 Task: Create Workspace DevOps Workspace description Manage and track employee grievances and resolutions. Workspace type Education
Action: Mouse moved to (429, 72)
Screenshot: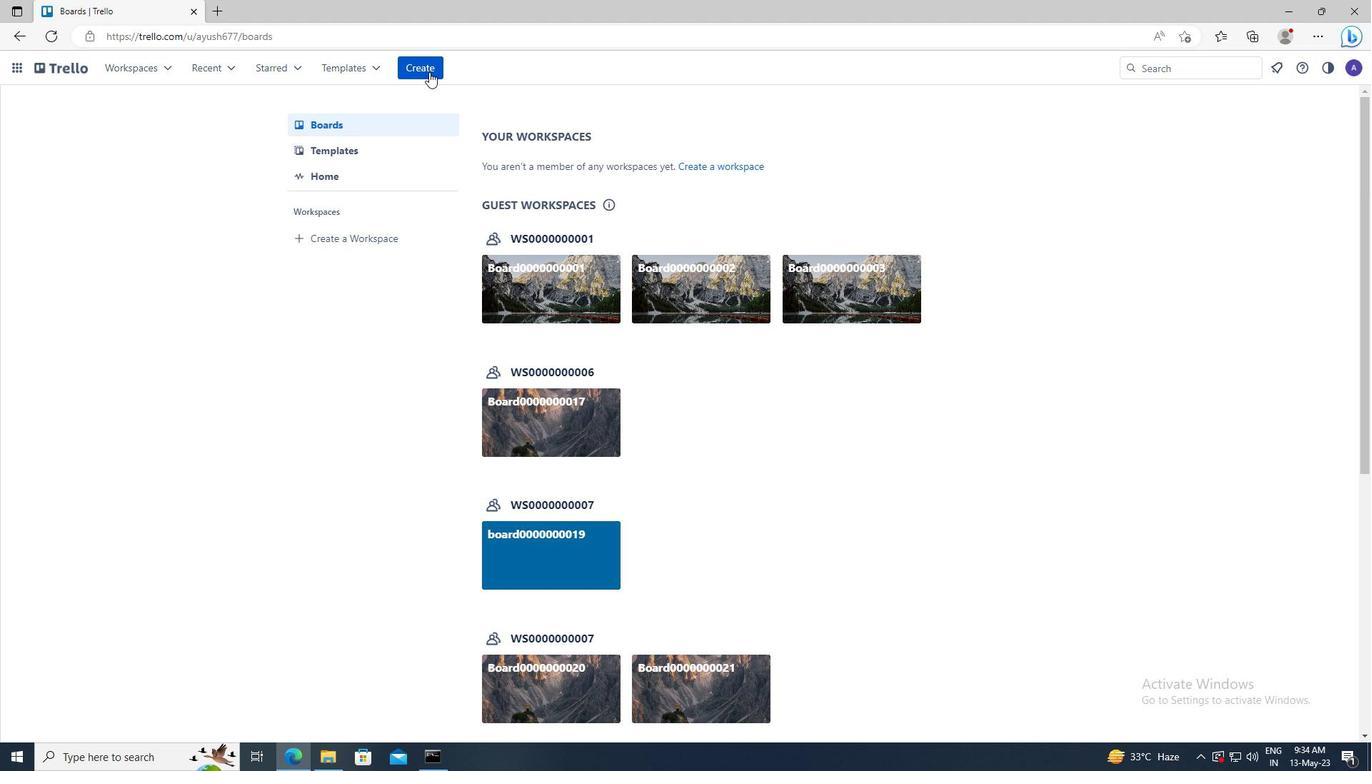 
Action: Mouse pressed left at (429, 72)
Screenshot: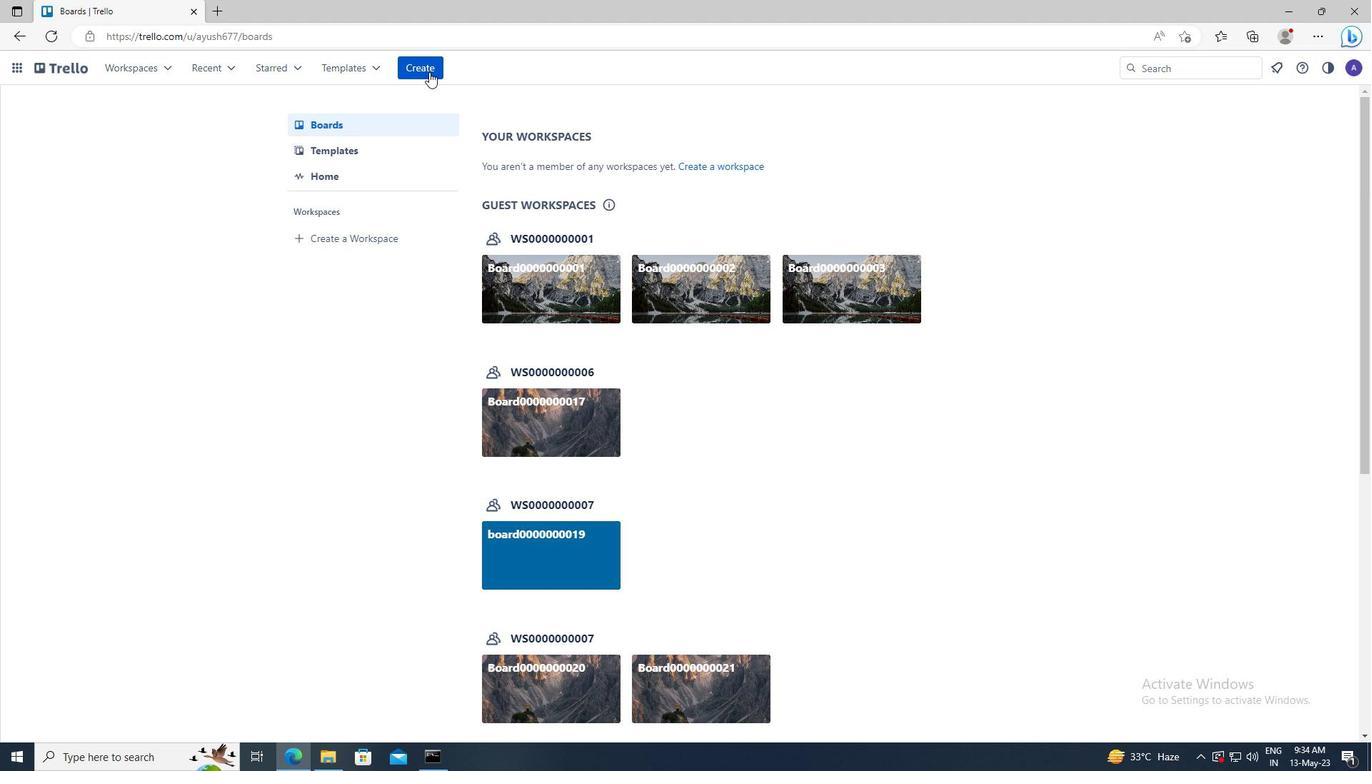 
Action: Mouse moved to (452, 213)
Screenshot: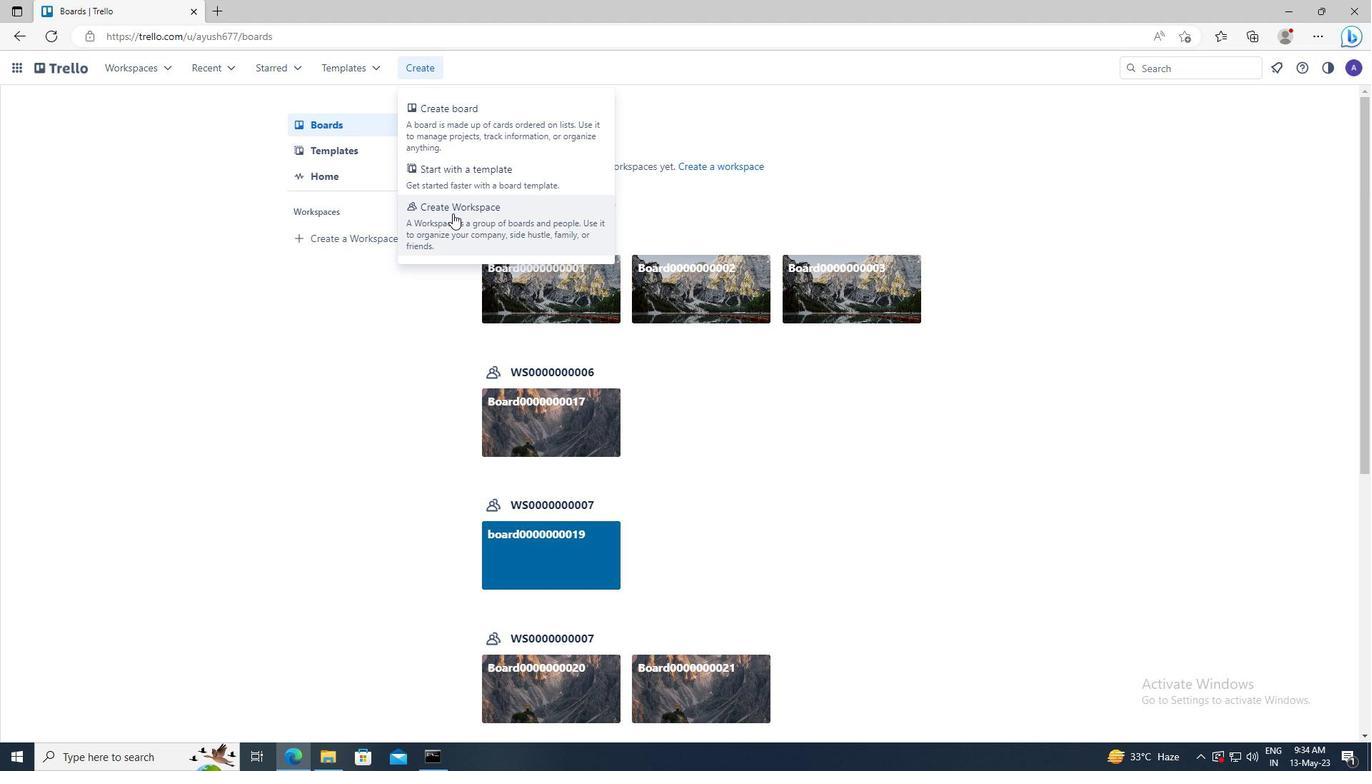 
Action: Mouse pressed left at (452, 213)
Screenshot: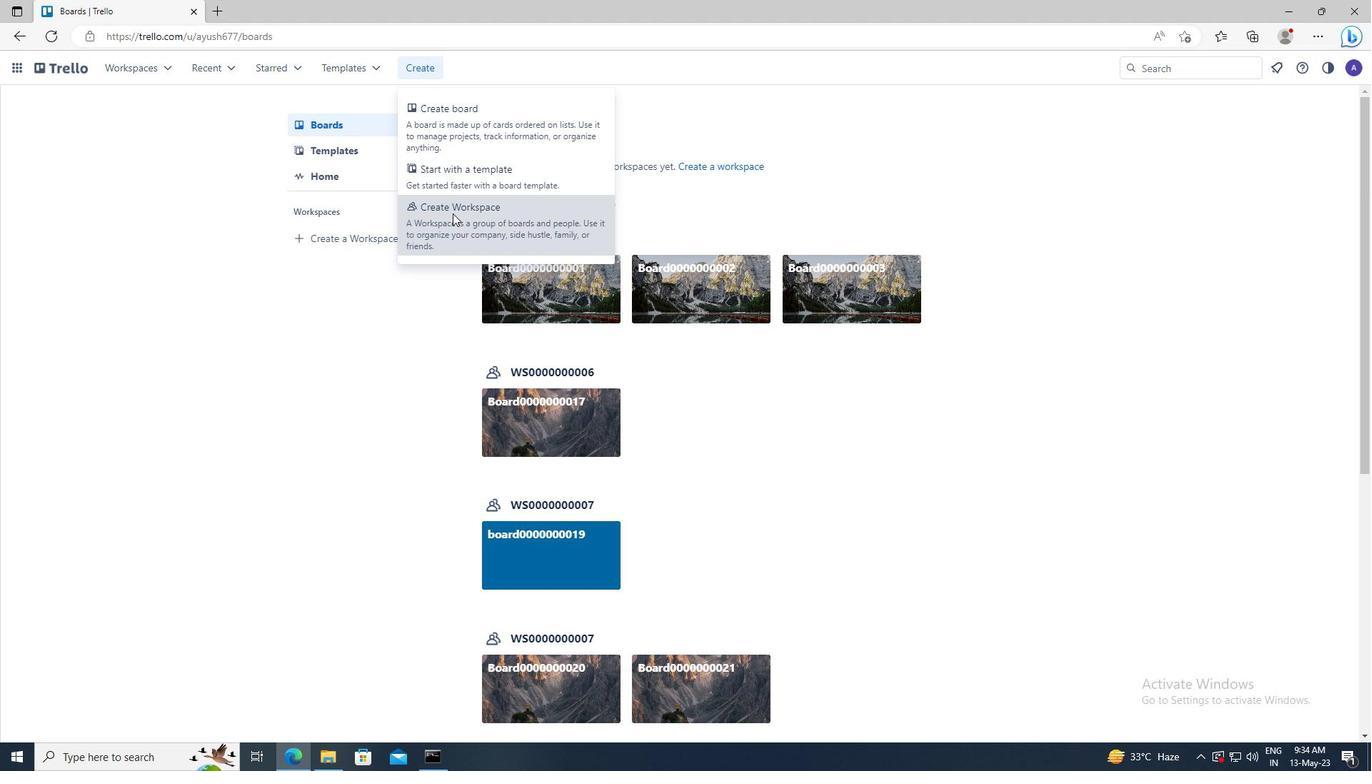 
Action: Mouse moved to (454, 252)
Screenshot: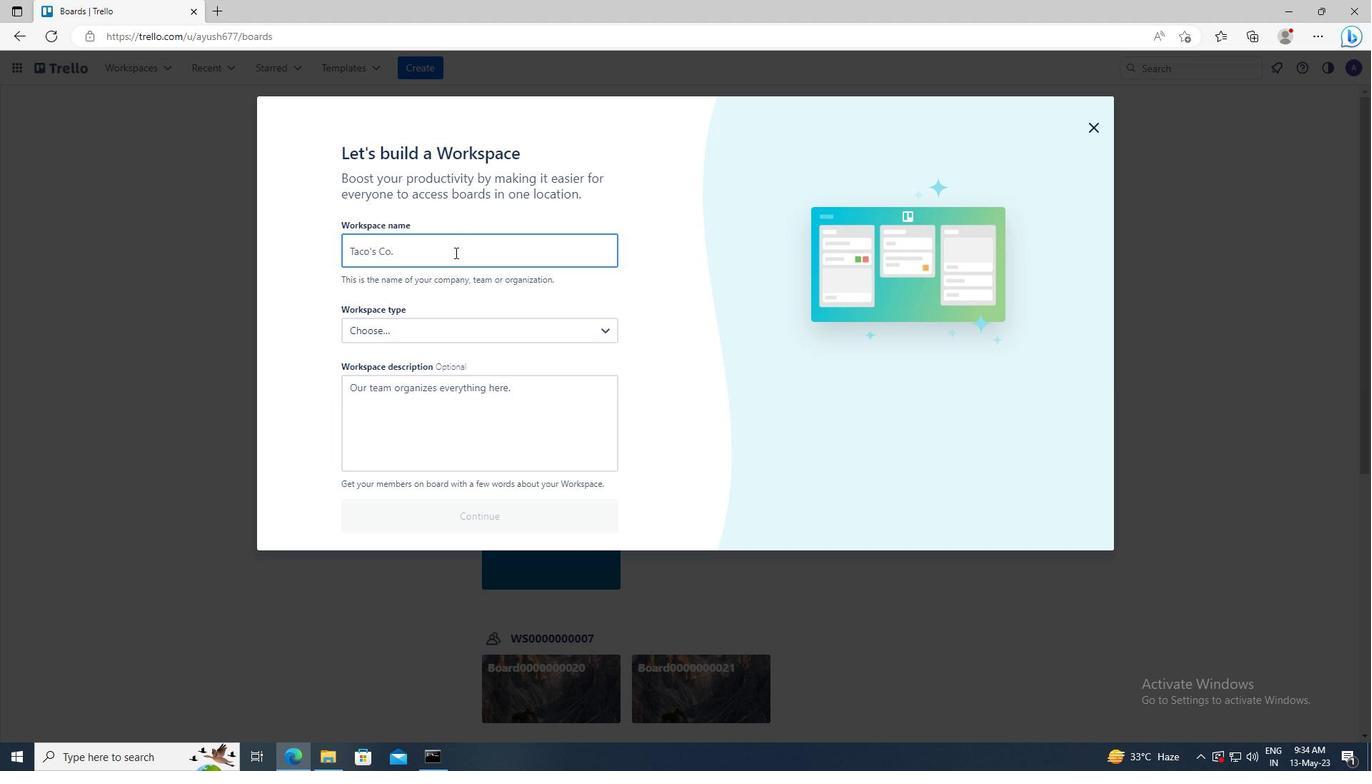 
Action: Mouse pressed left at (454, 252)
Screenshot: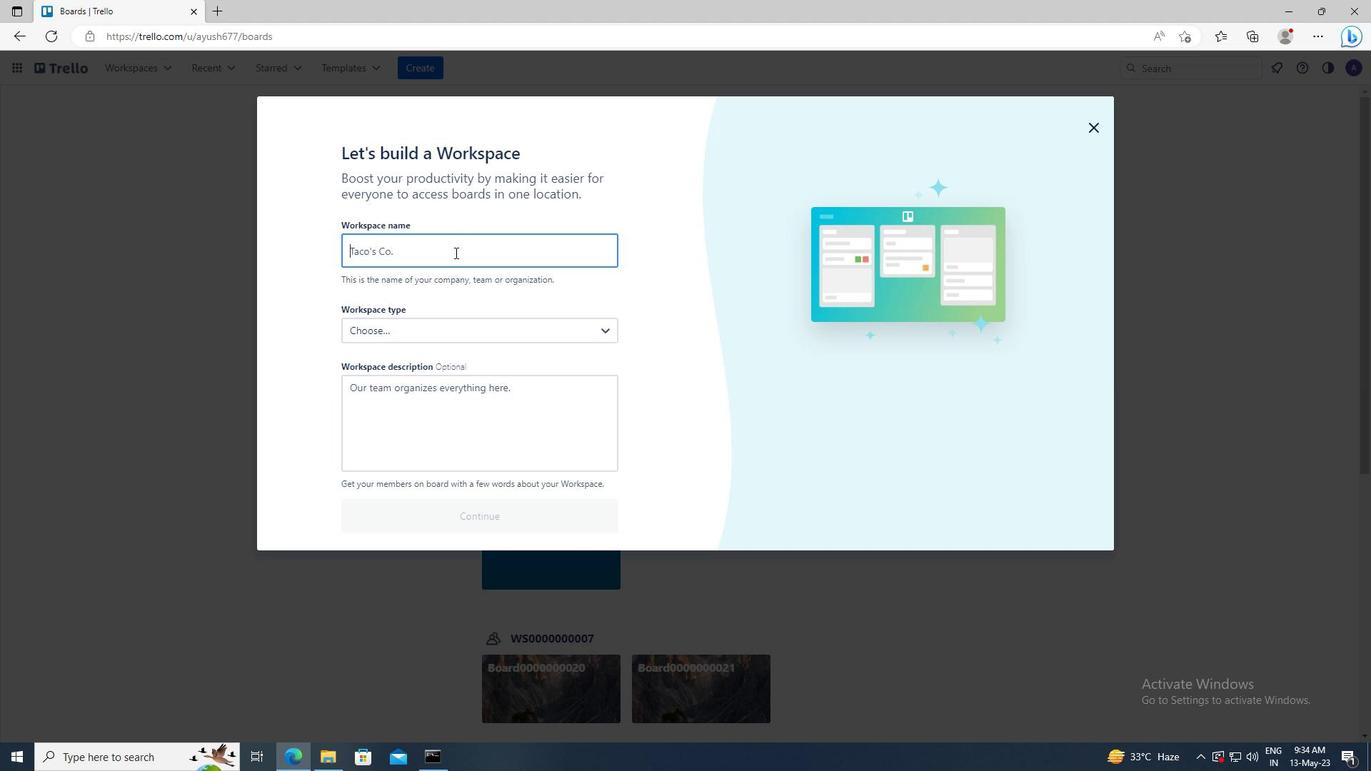 
Action: Key pressed <Key.shift>DEV<Key.shift>OPS<Key.space><Key.shift>WORKSPACE
Screenshot: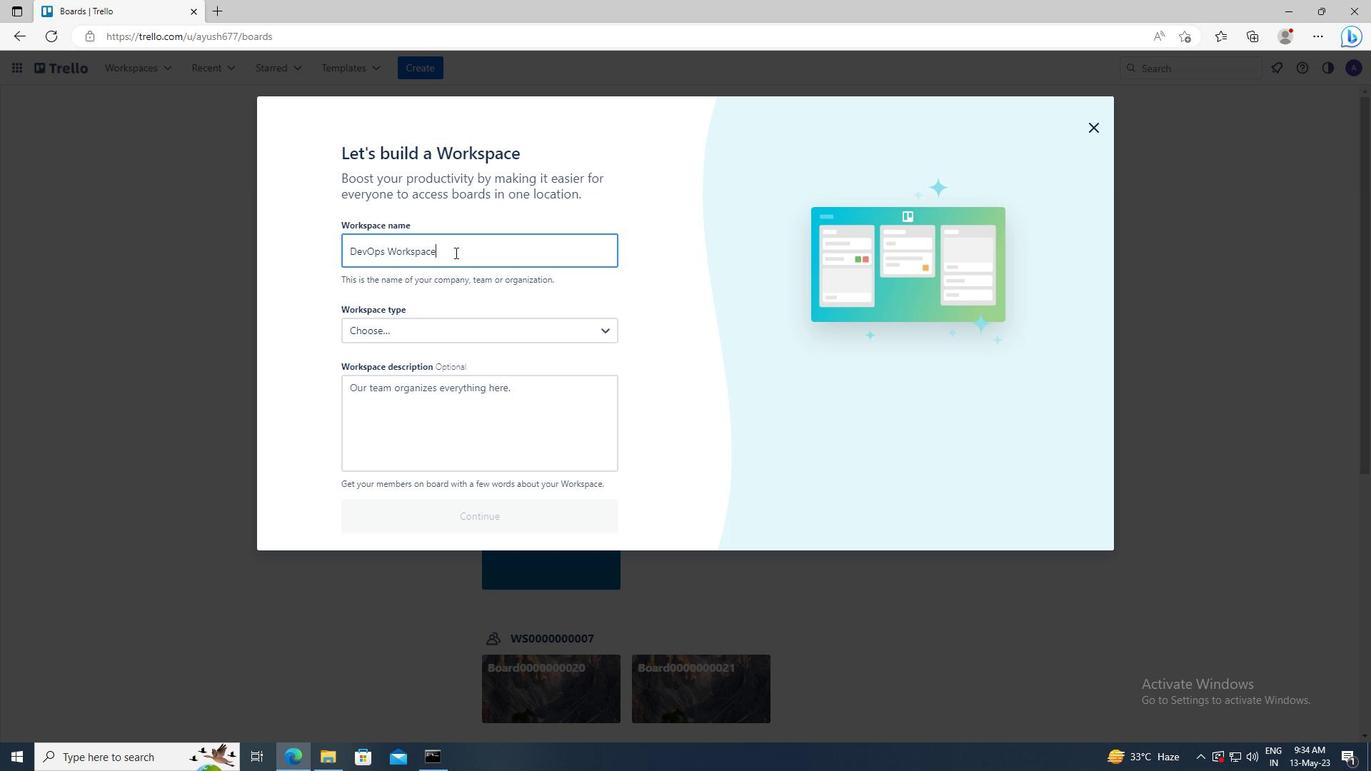 
Action: Mouse moved to (439, 392)
Screenshot: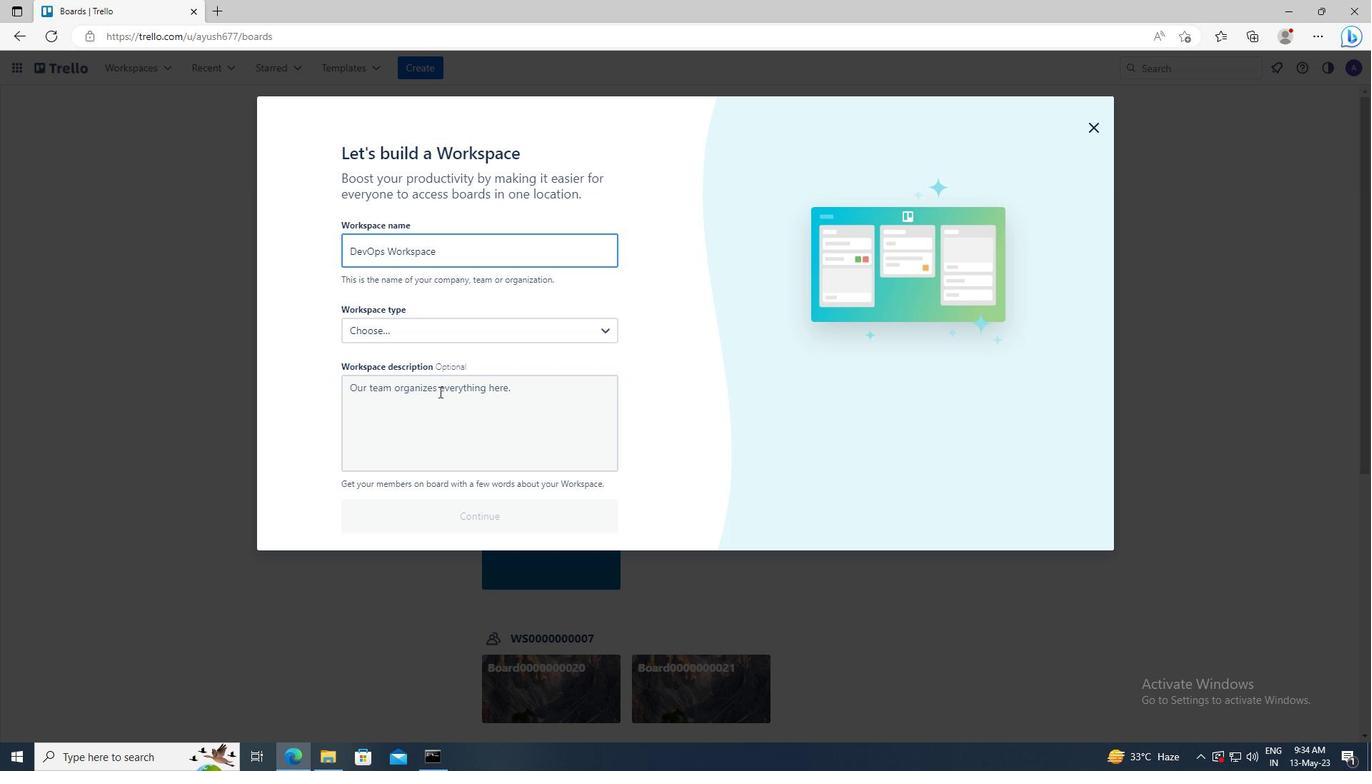 
Action: Mouse pressed left at (439, 392)
Screenshot: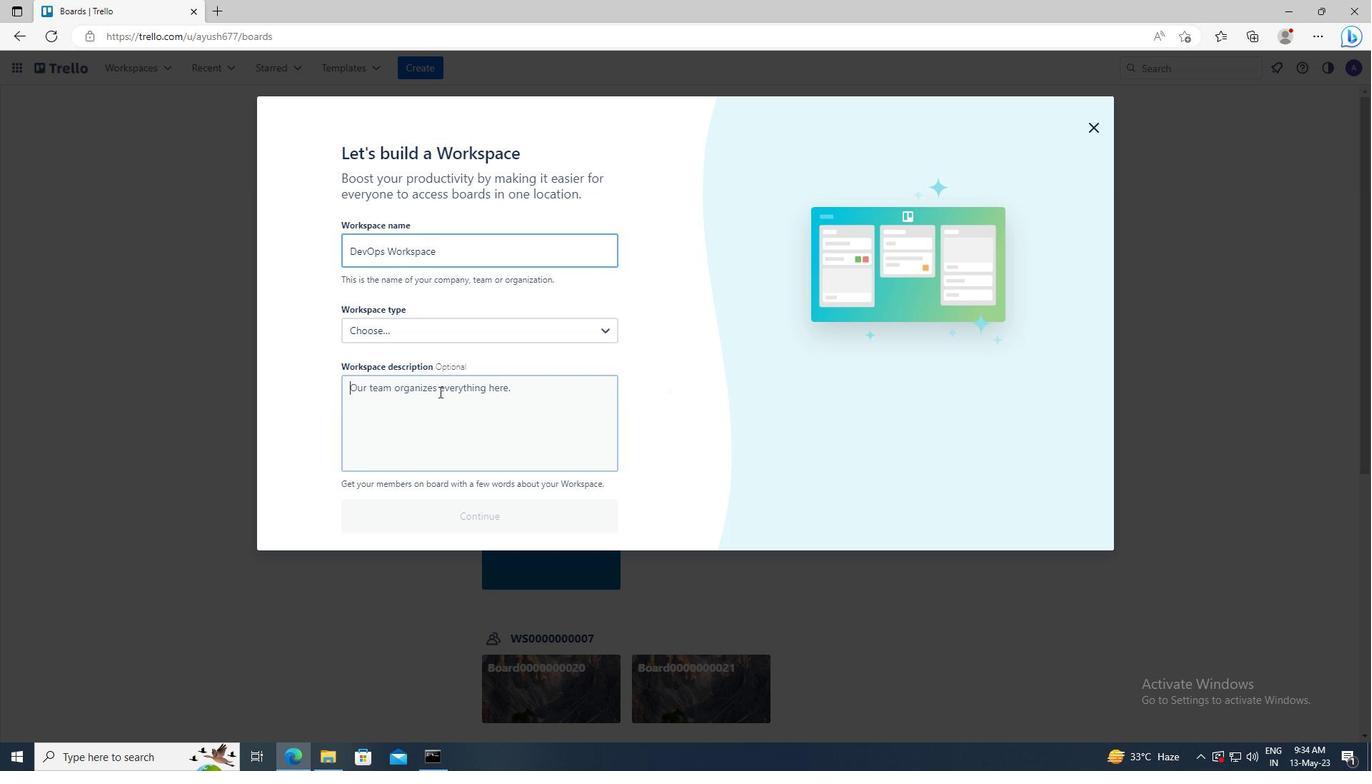 
Action: Key pressed <Key.shift>MANAGE<Key.space>AND<Key.space>TRACK<Key.space>EMPLOYEE<Key.space>GRIEVANCES<Key.space>AND<Key.space>RESOLUTIONS
Screenshot: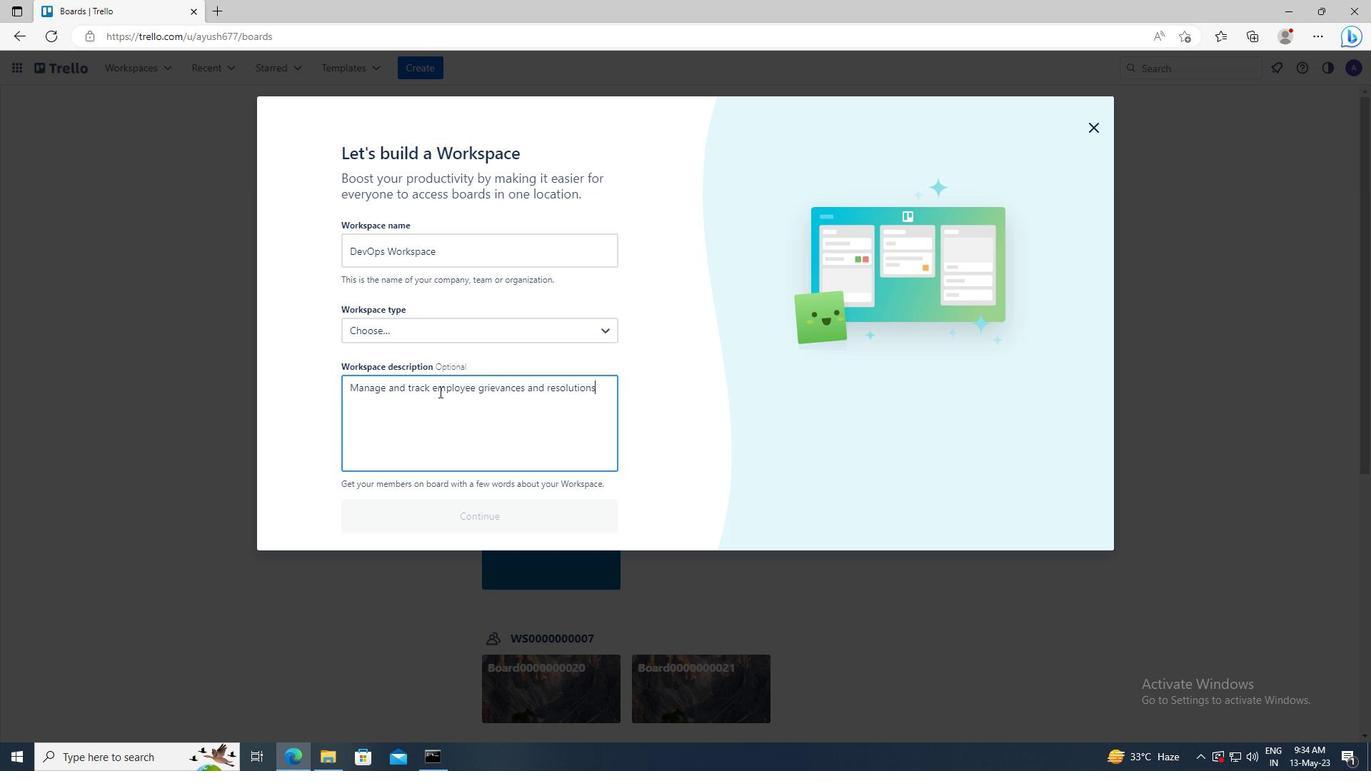 
Action: Mouse moved to (439, 329)
Screenshot: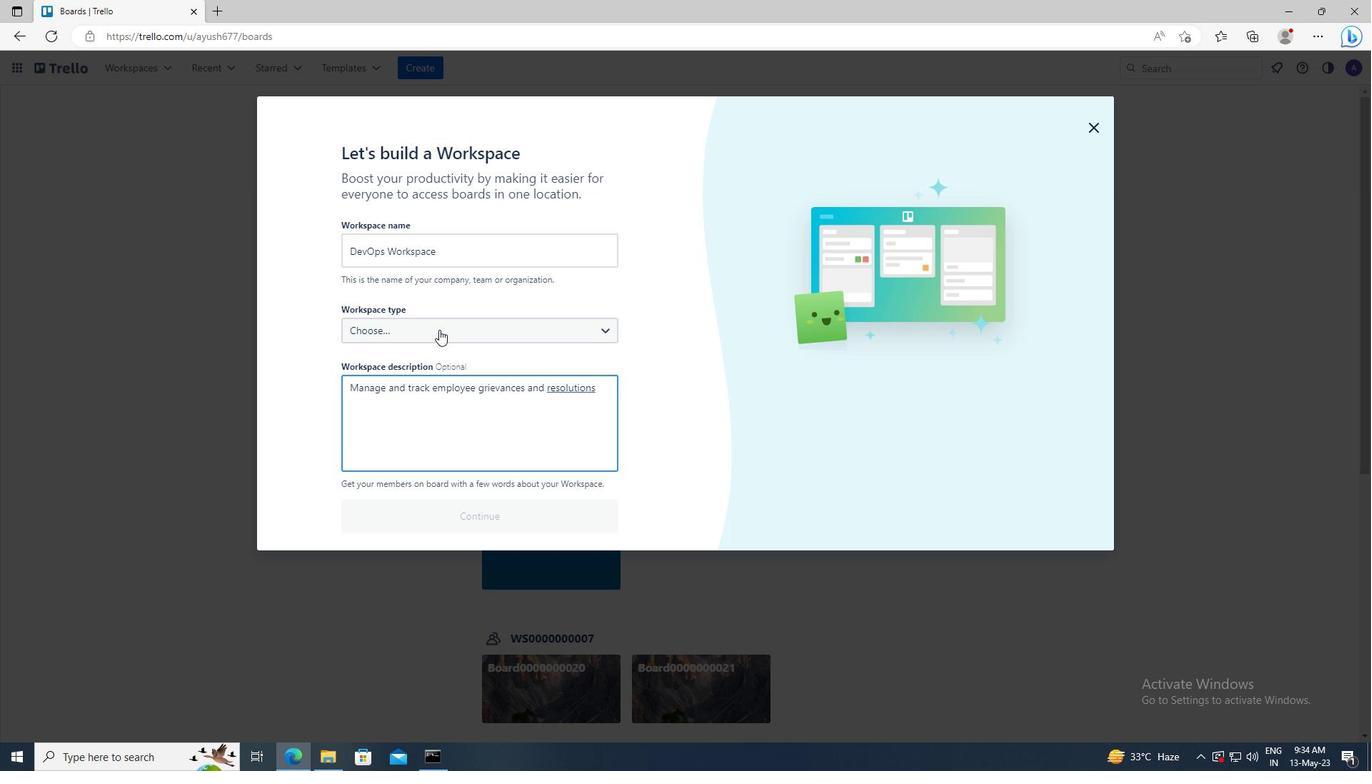 
Action: Mouse pressed left at (439, 329)
Screenshot: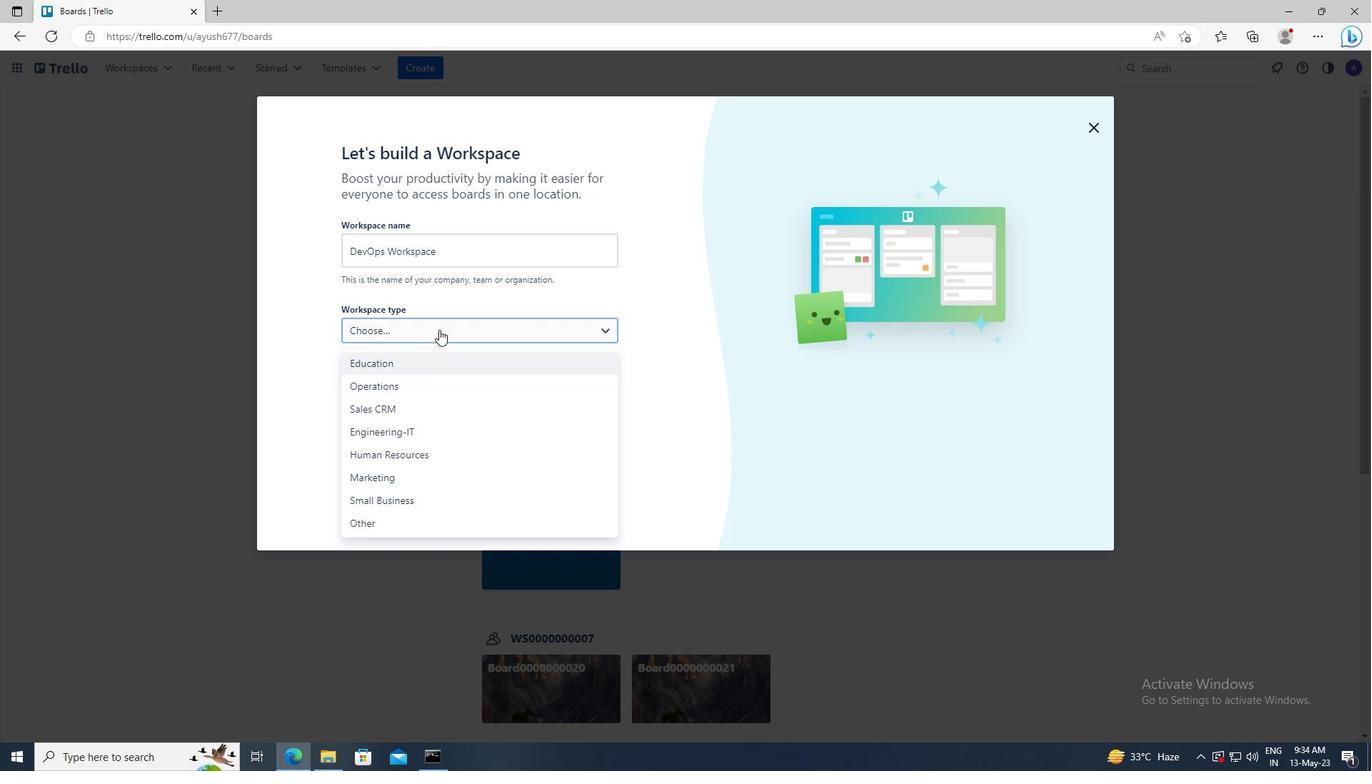 
Action: Mouse moved to (432, 369)
Screenshot: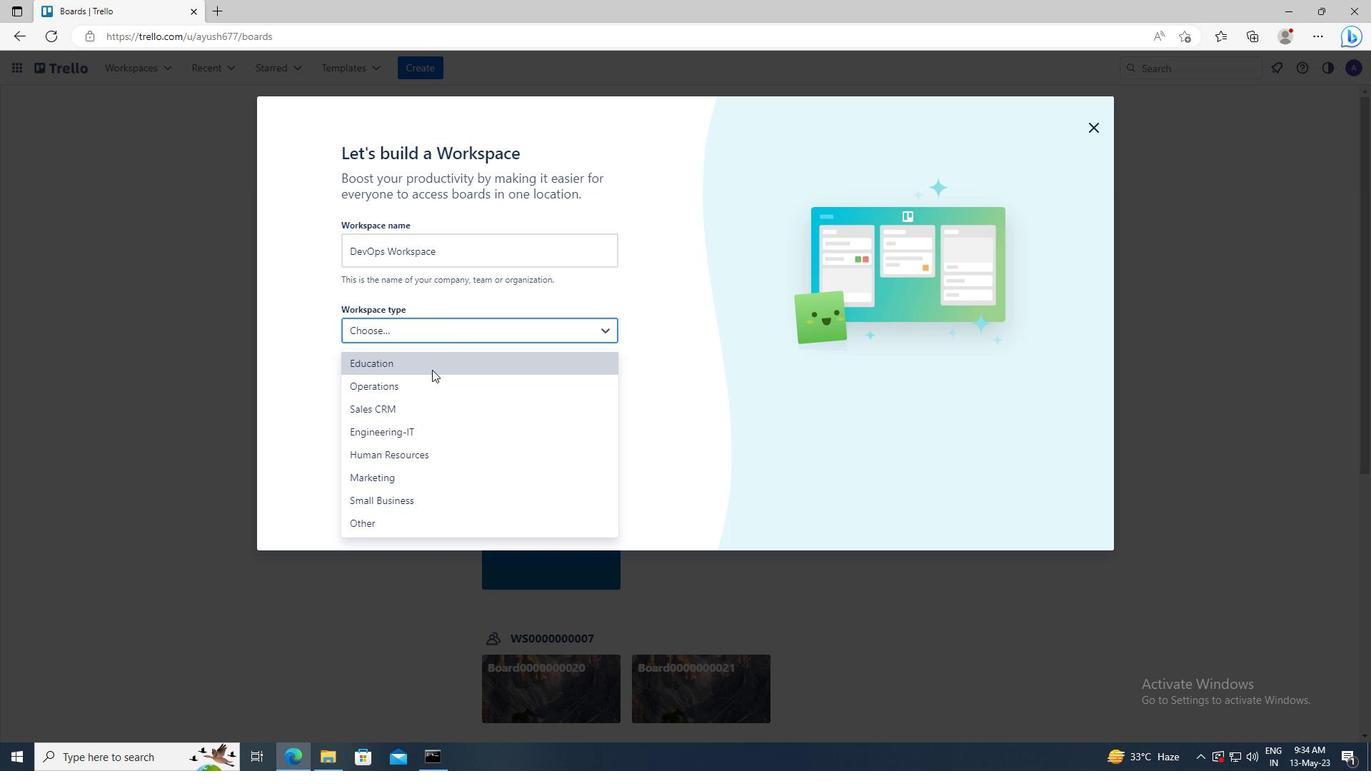 
Action: Mouse pressed left at (432, 369)
Screenshot: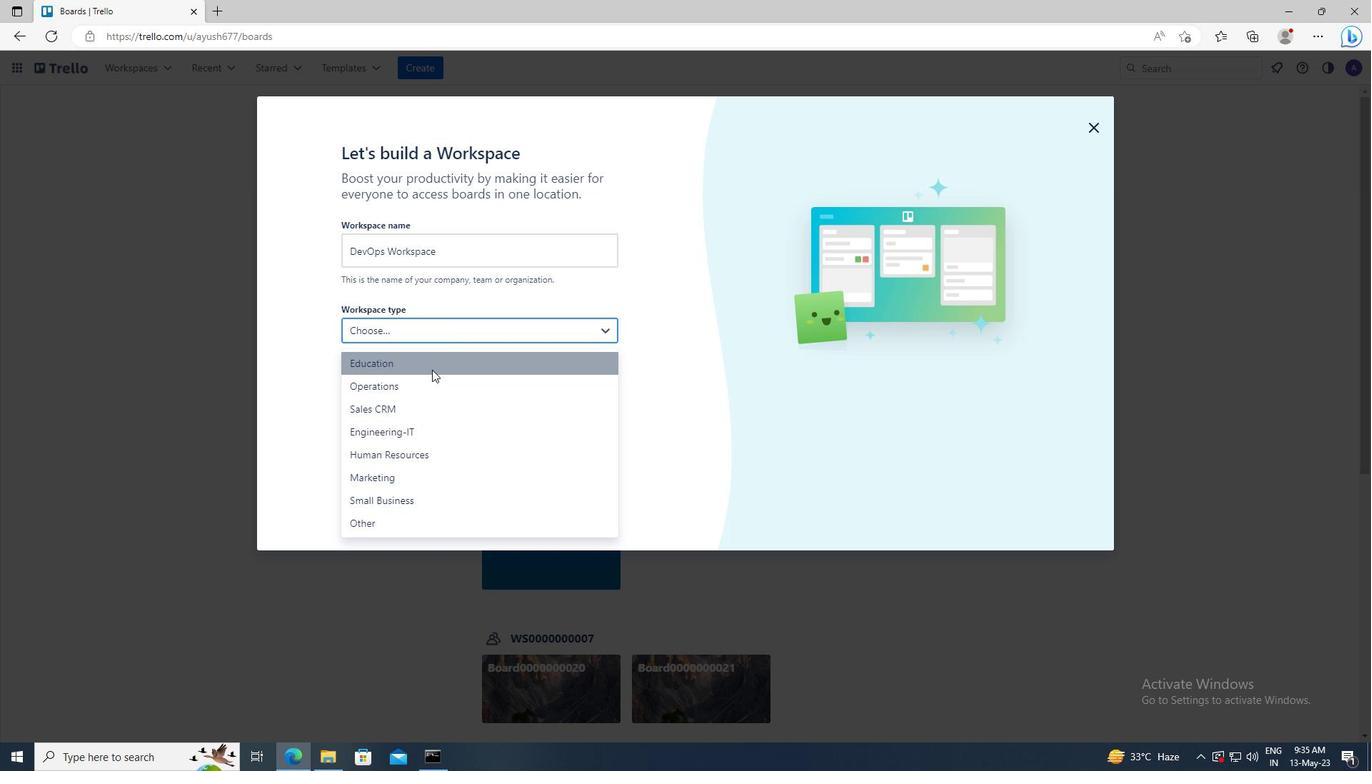 
Action: Mouse moved to (444, 512)
Screenshot: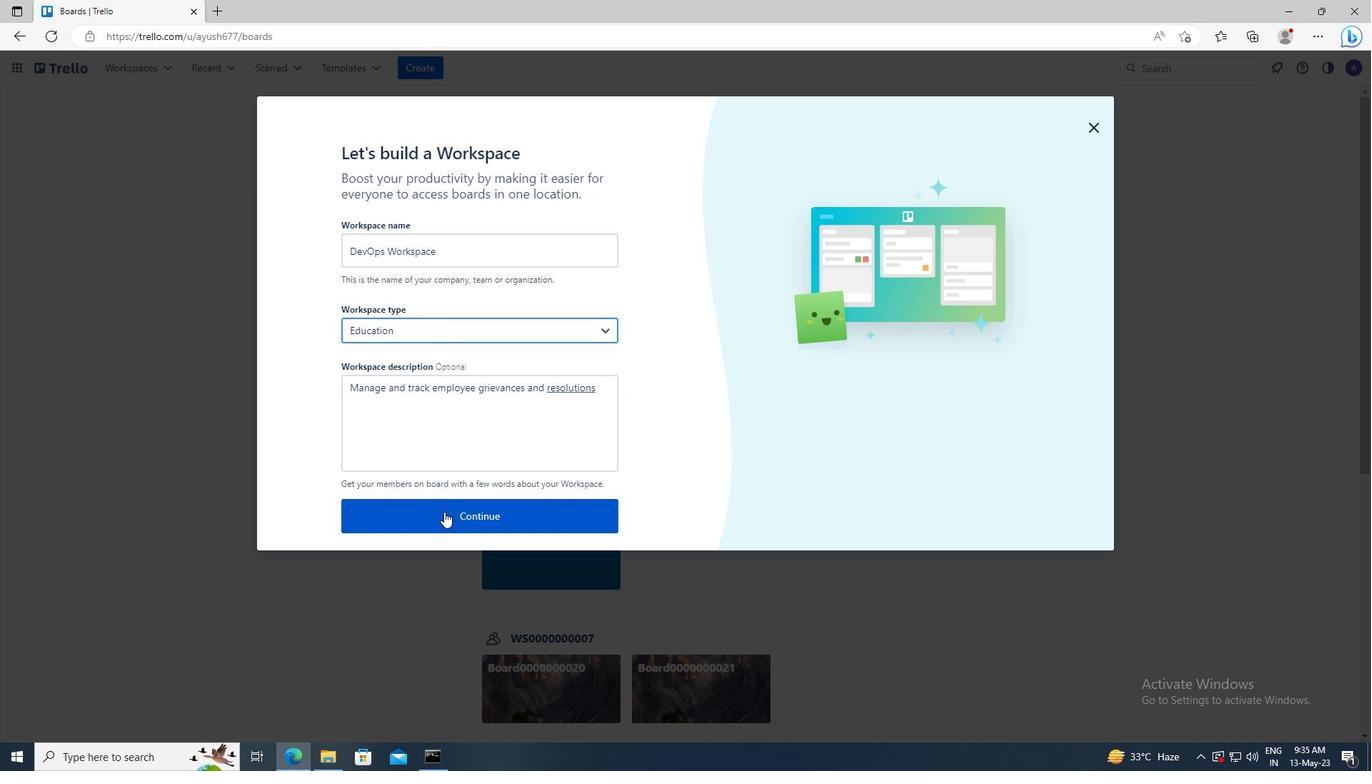 
Action: Mouse pressed left at (444, 512)
Screenshot: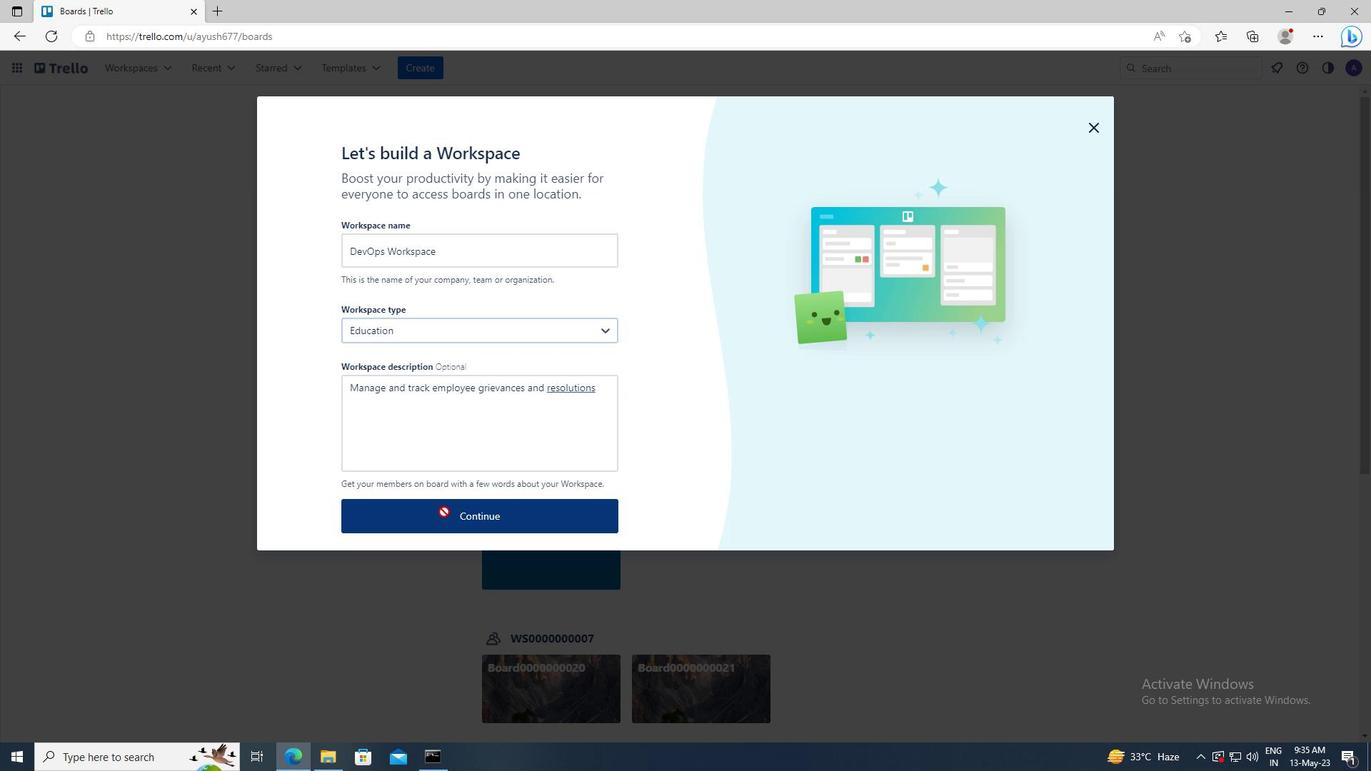
Action: Mouse moved to (471, 368)
Screenshot: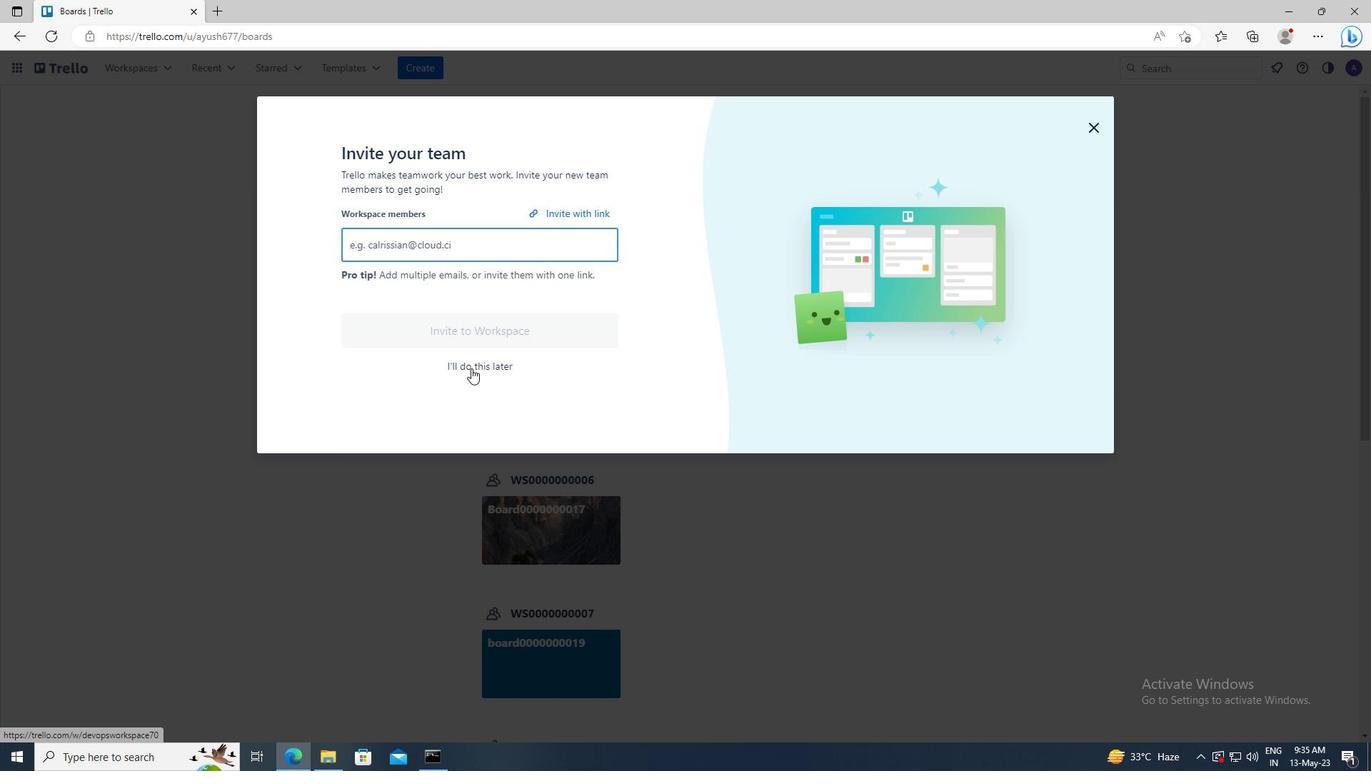 
Action: Mouse pressed left at (471, 368)
Screenshot: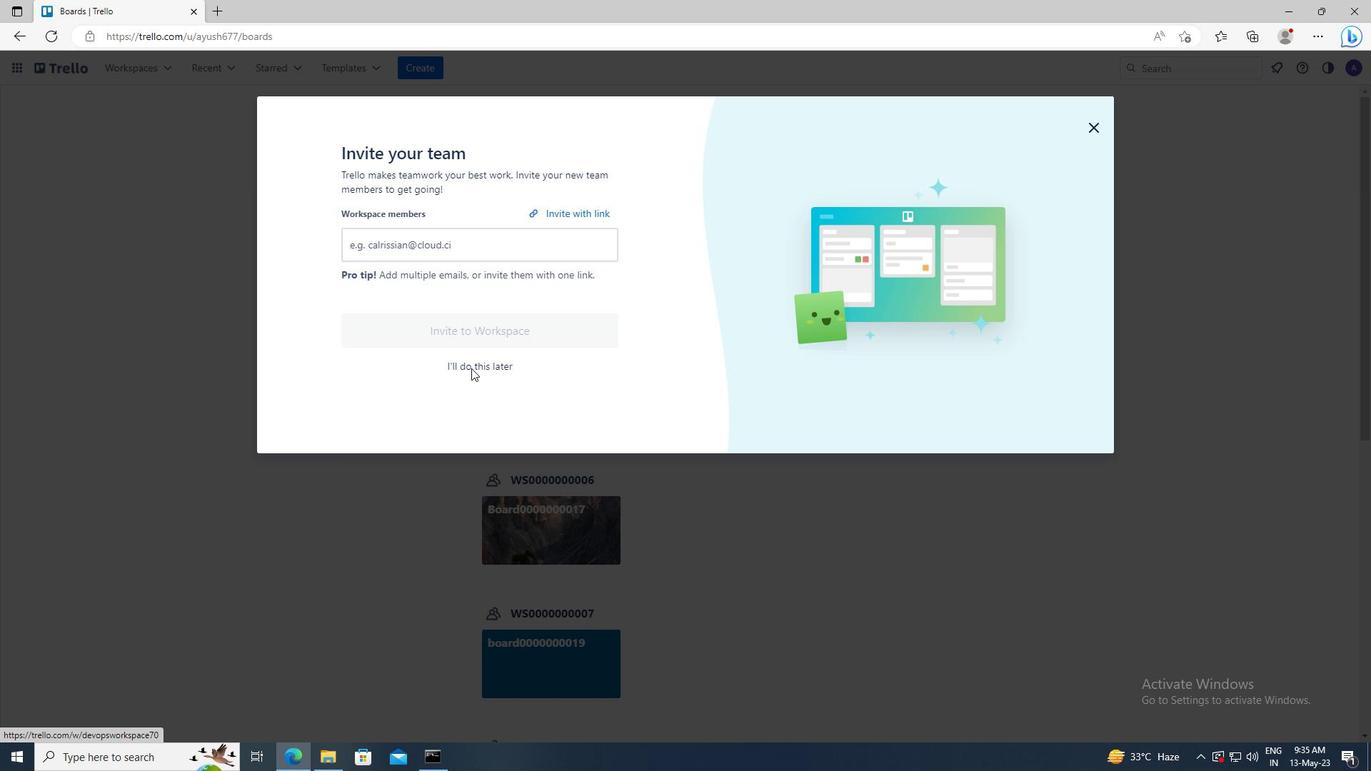 
